 Task: Invite Team Member Softage.1@softage.net to Workspace Content Delivery Networks. Invite Team Member Softage.2@softage.net to Workspace Content Delivery Networks. Invite Team Member Softage.3@softage.net to Workspace Content Delivery Networks. Invite Team Member Softage.4@softage.net to Workspace Content Delivery Networks
Action: Mouse moved to (814, 106)
Screenshot: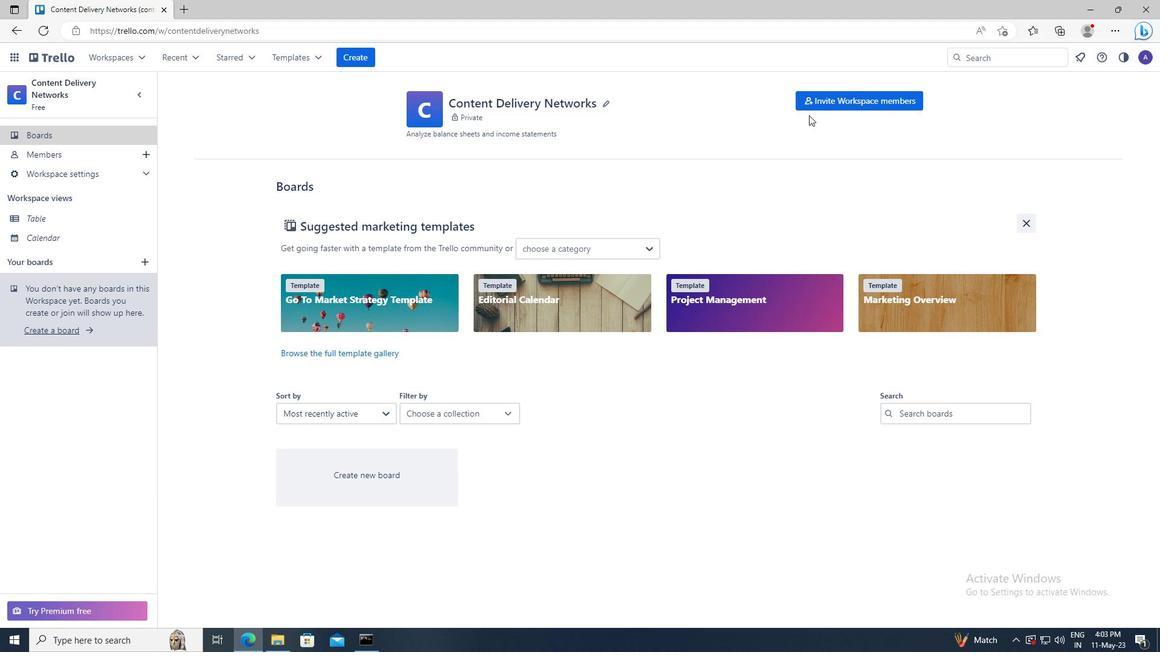 
Action: Mouse pressed left at (814, 106)
Screenshot: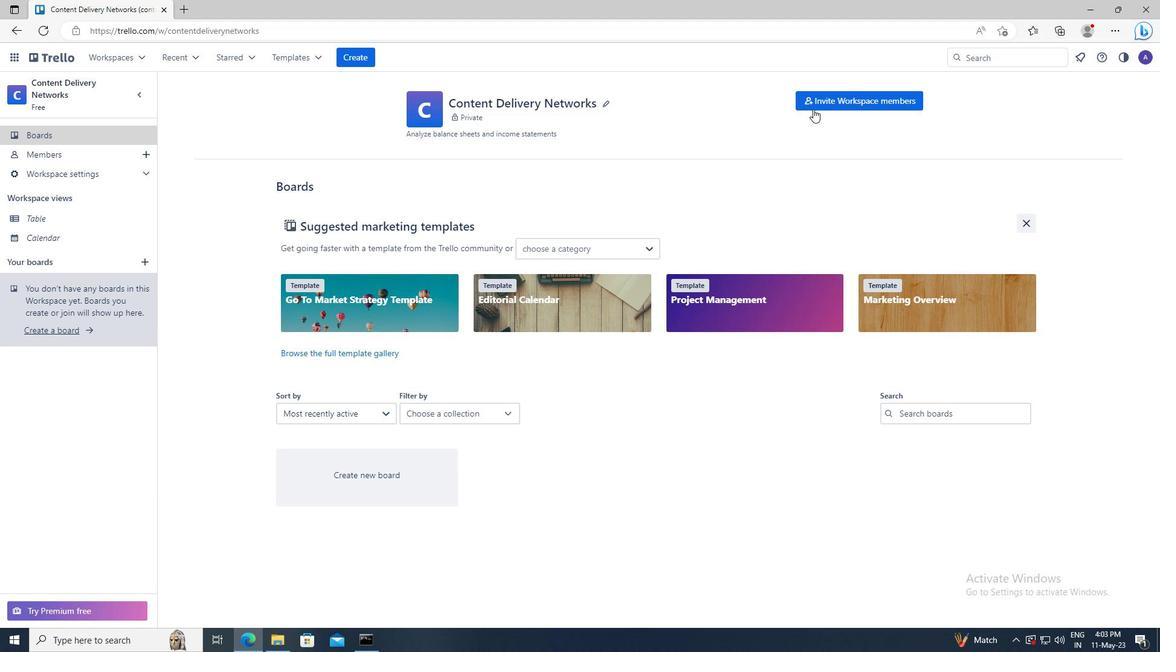 
Action: Mouse moved to (479, 330)
Screenshot: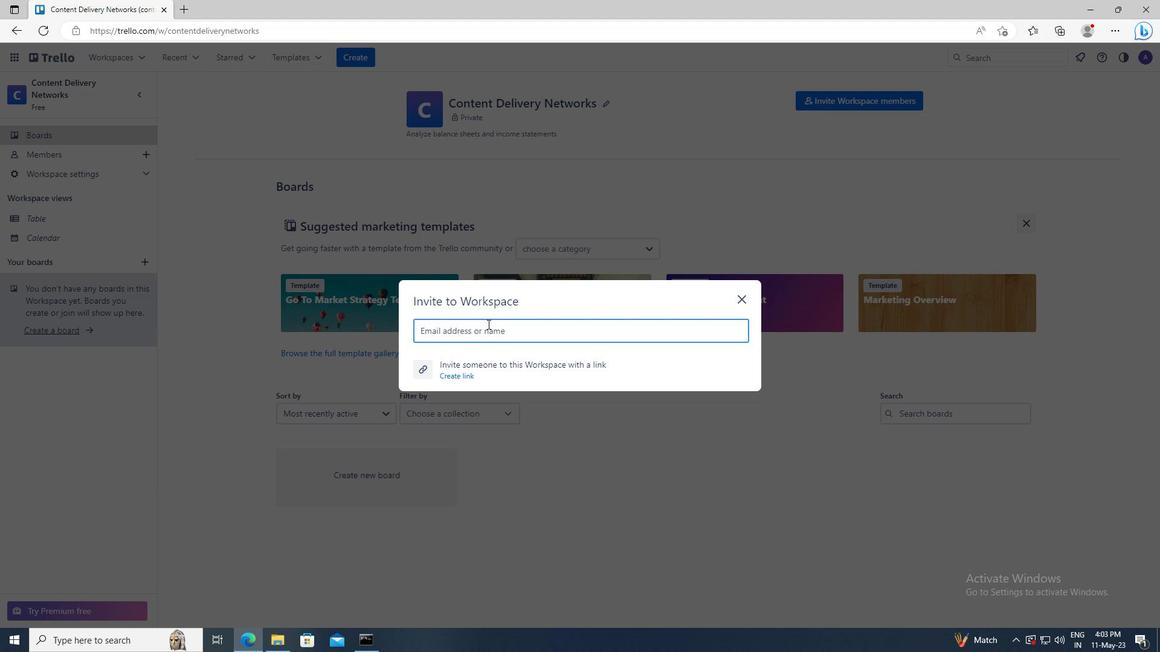 
Action: Mouse pressed left at (479, 330)
Screenshot: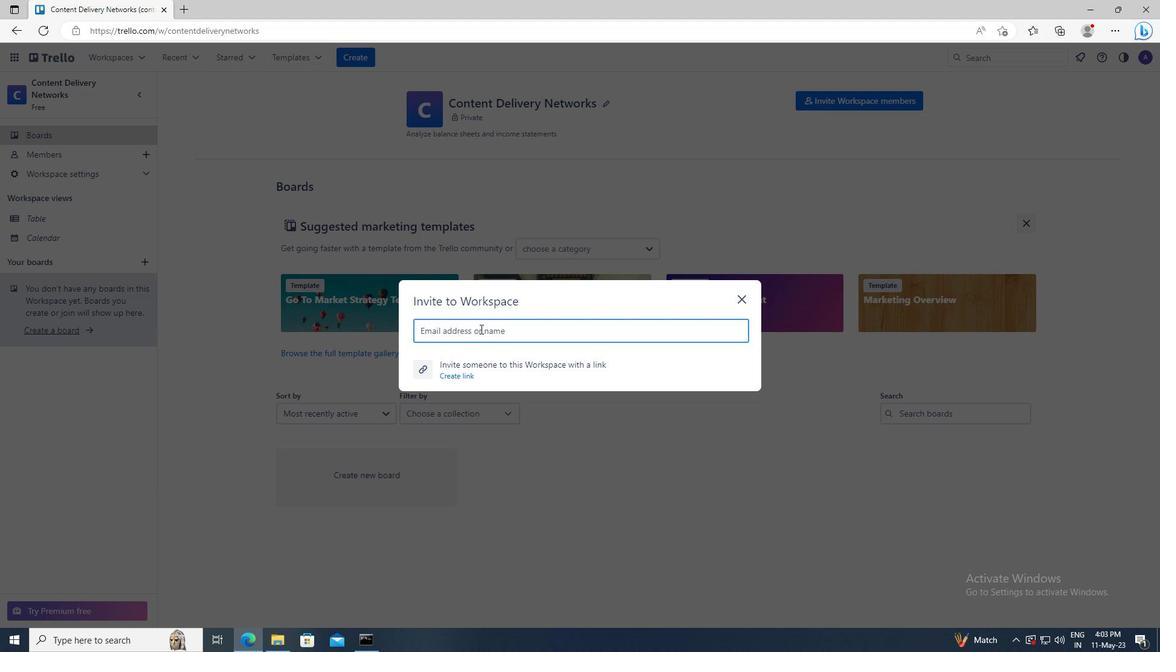 
Action: Key pressed <Key.shift>SOFTAGE.1<Key.shift>@SOFTAGE.NET
Screenshot: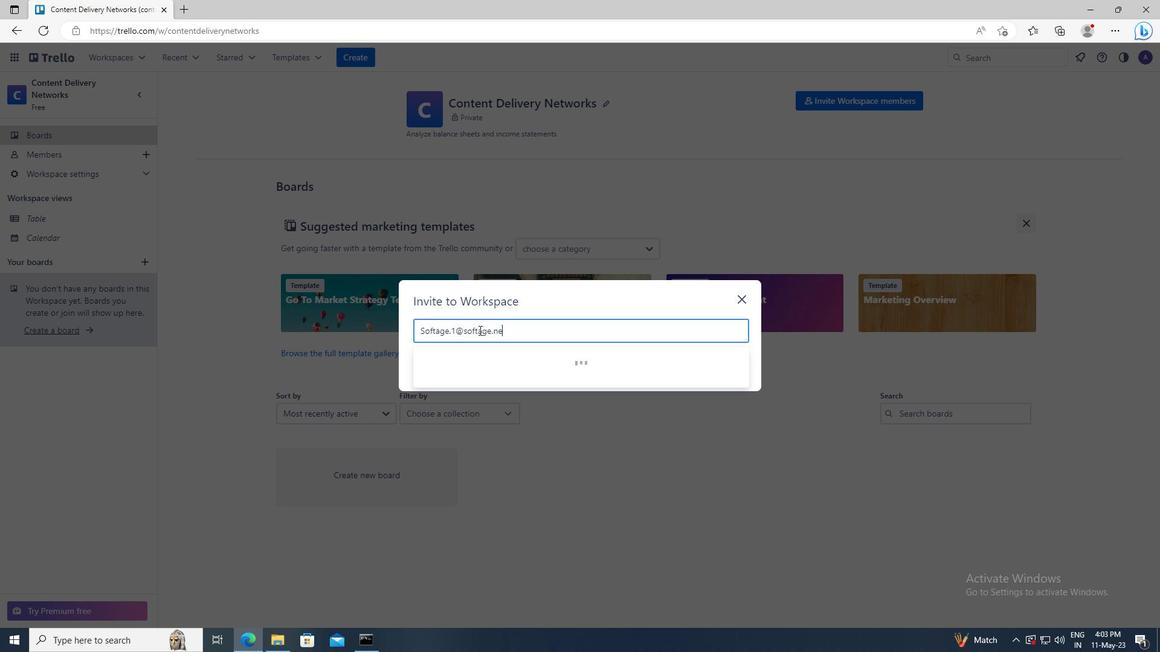 
Action: Mouse moved to (479, 357)
Screenshot: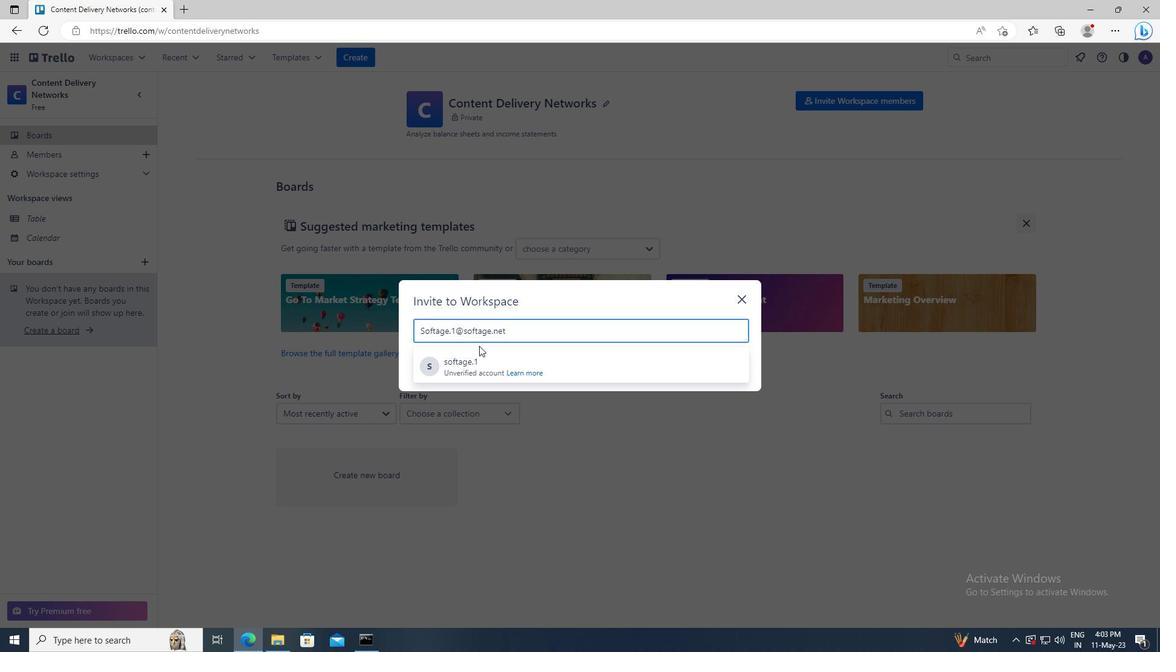 
Action: Mouse pressed left at (479, 357)
Screenshot: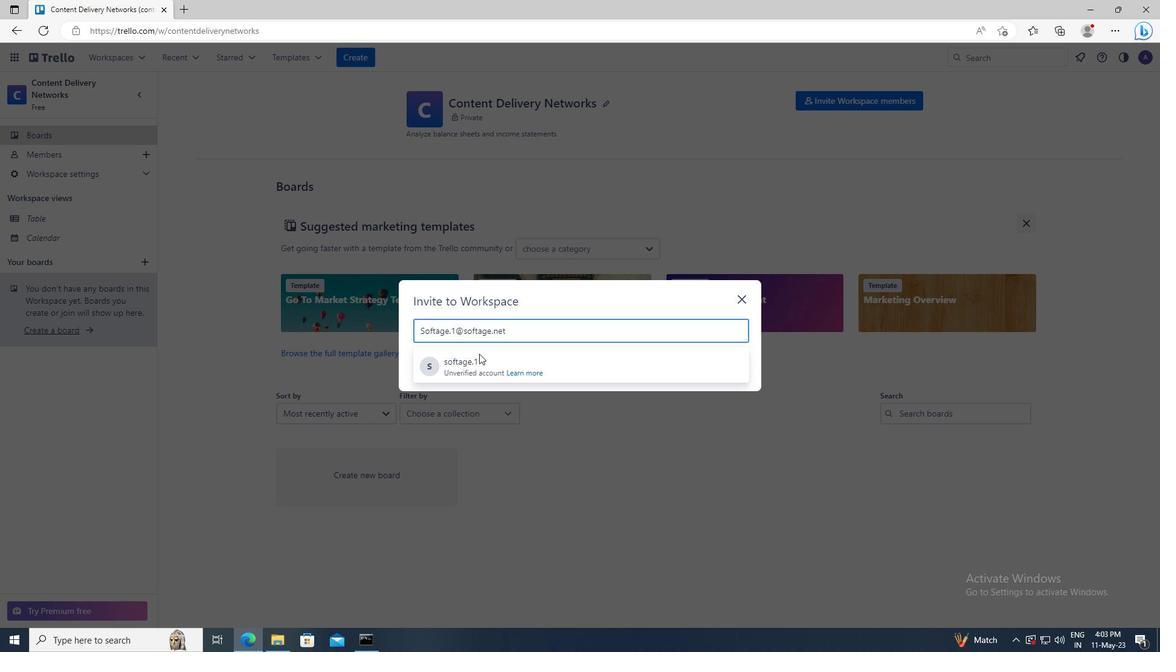 
Action: Mouse moved to (701, 305)
Screenshot: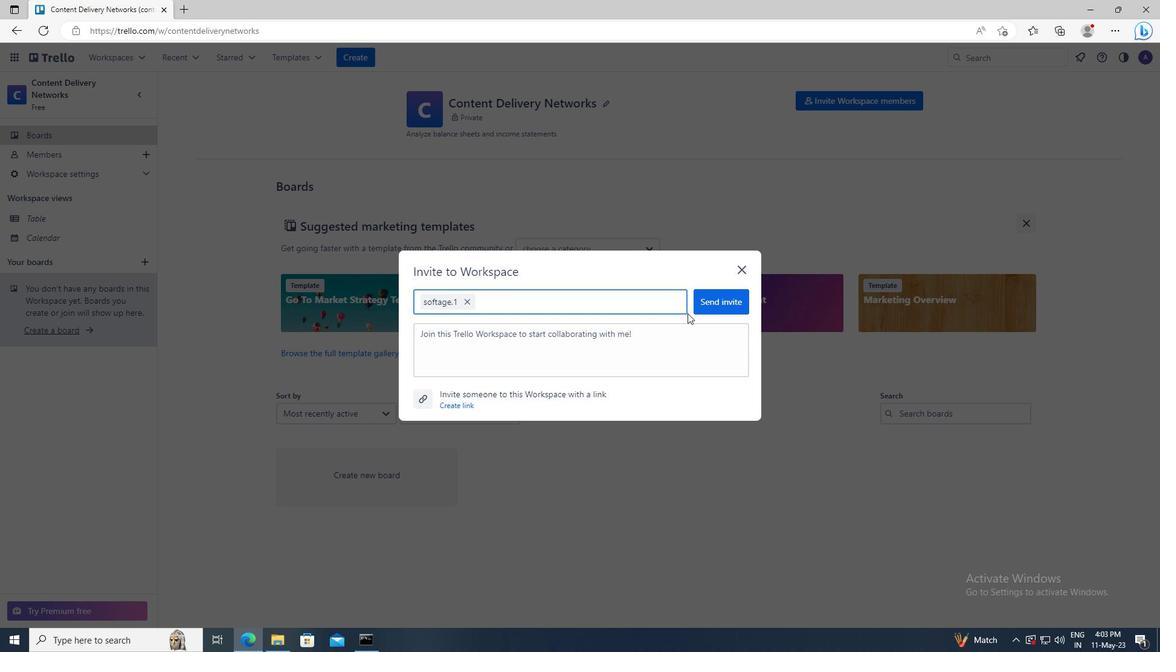 
Action: Mouse pressed left at (701, 305)
Screenshot: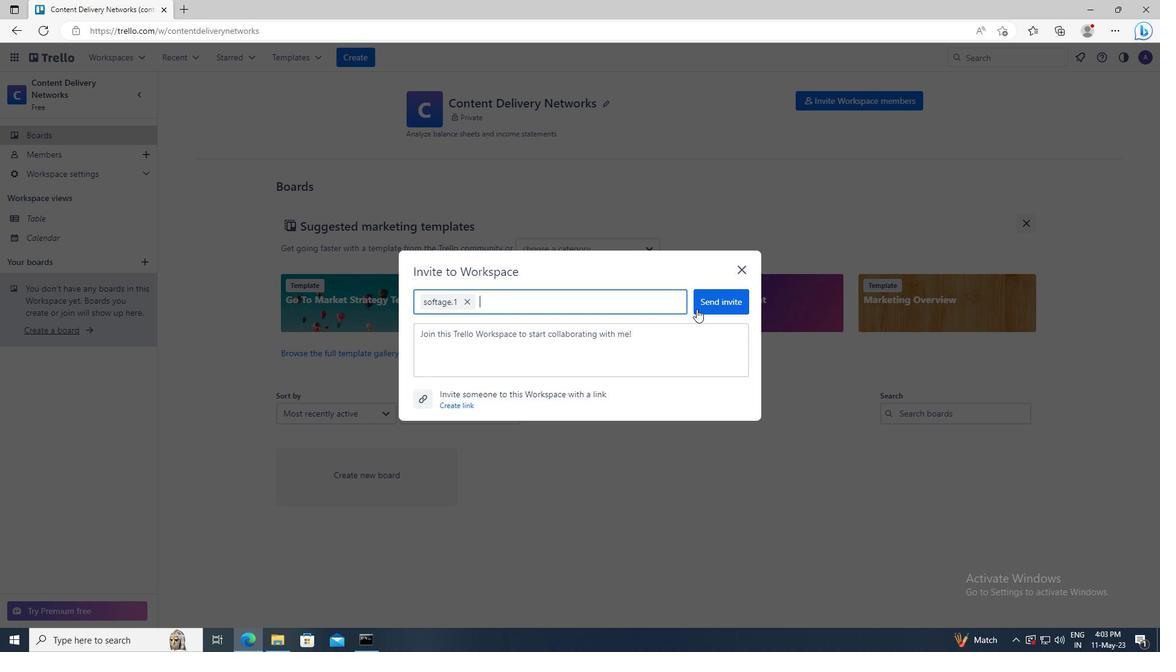 
Action: Mouse moved to (850, 103)
Screenshot: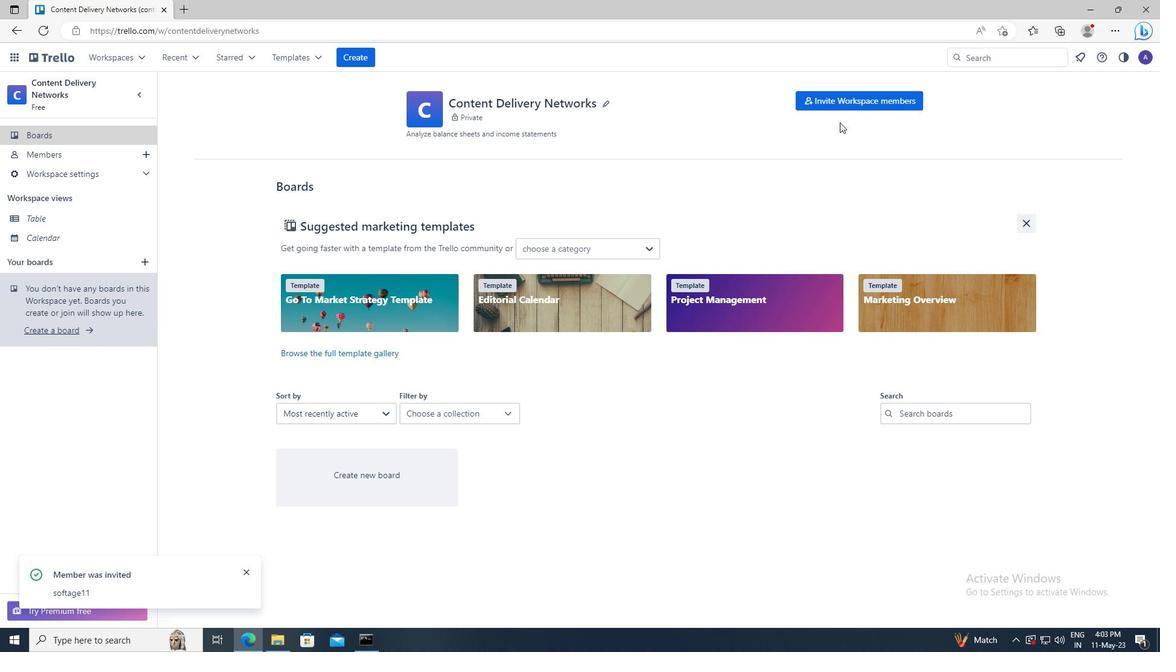 
Action: Mouse pressed left at (850, 103)
Screenshot: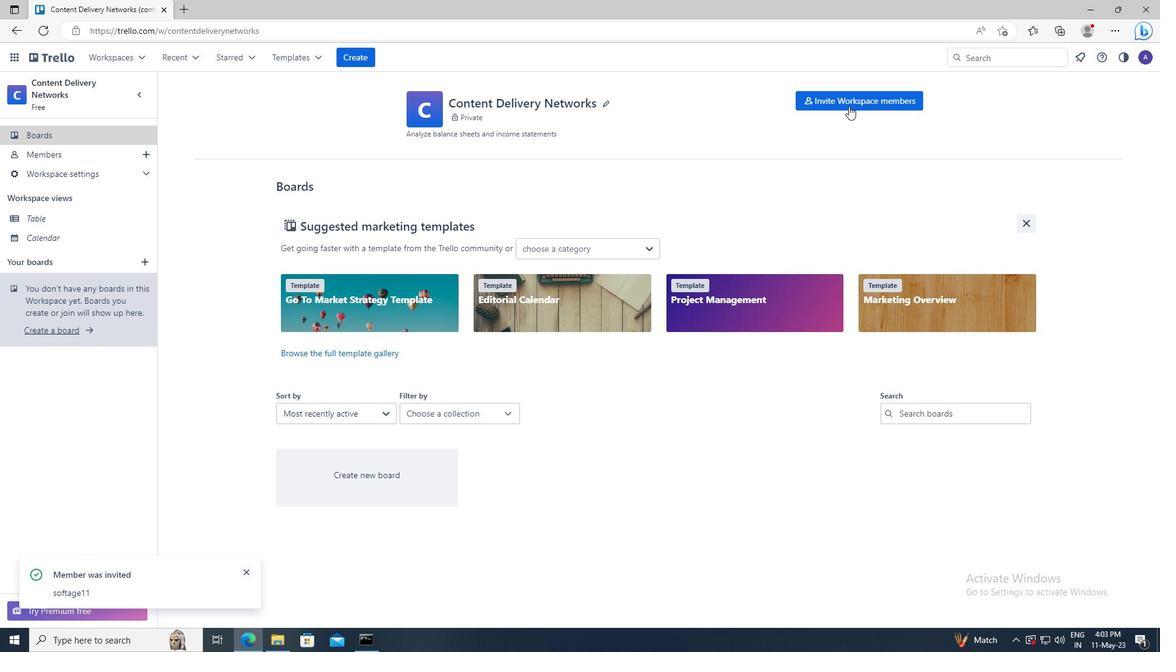 
Action: Mouse moved to (454, 329)
Screenshot: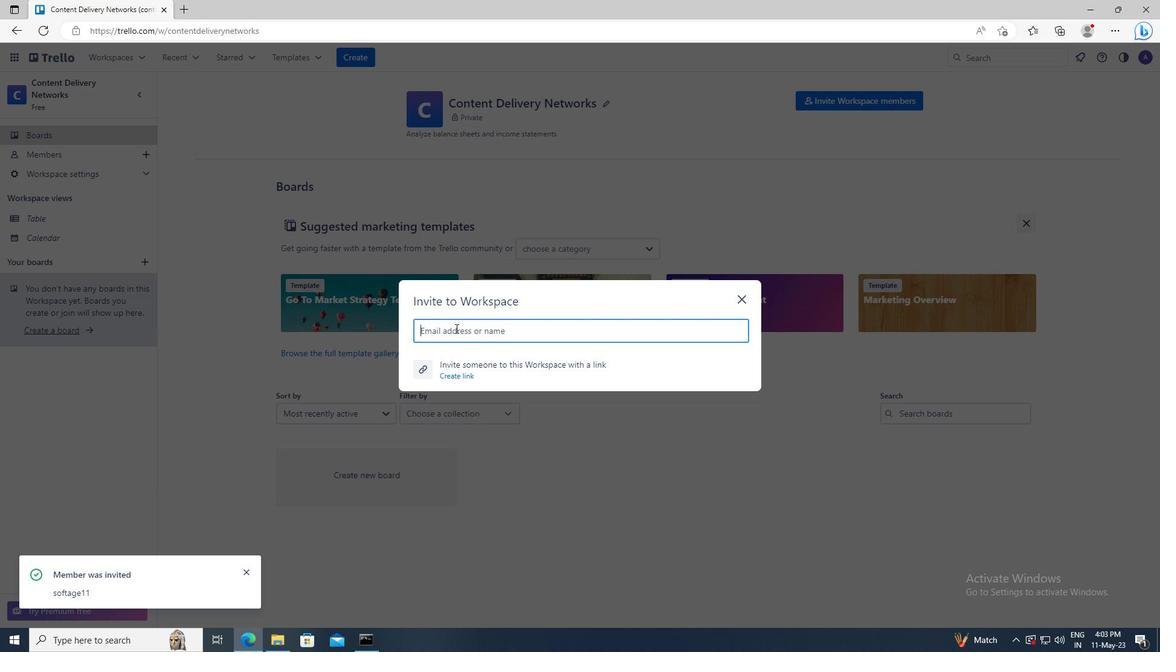 
Action: Mouse pressed left at (454, 329)
Screenshot: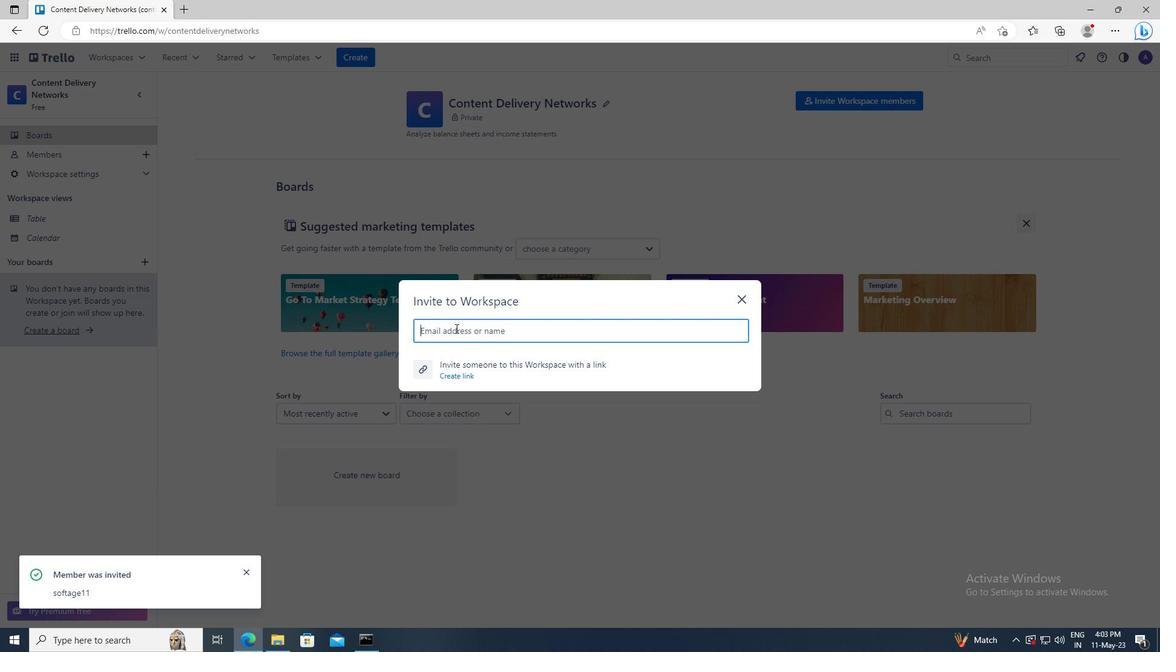 
Action: Key pressed <Key.shift>SOFTAGE.2<Key.shift>@SOFTAGE.NET
Screenshot: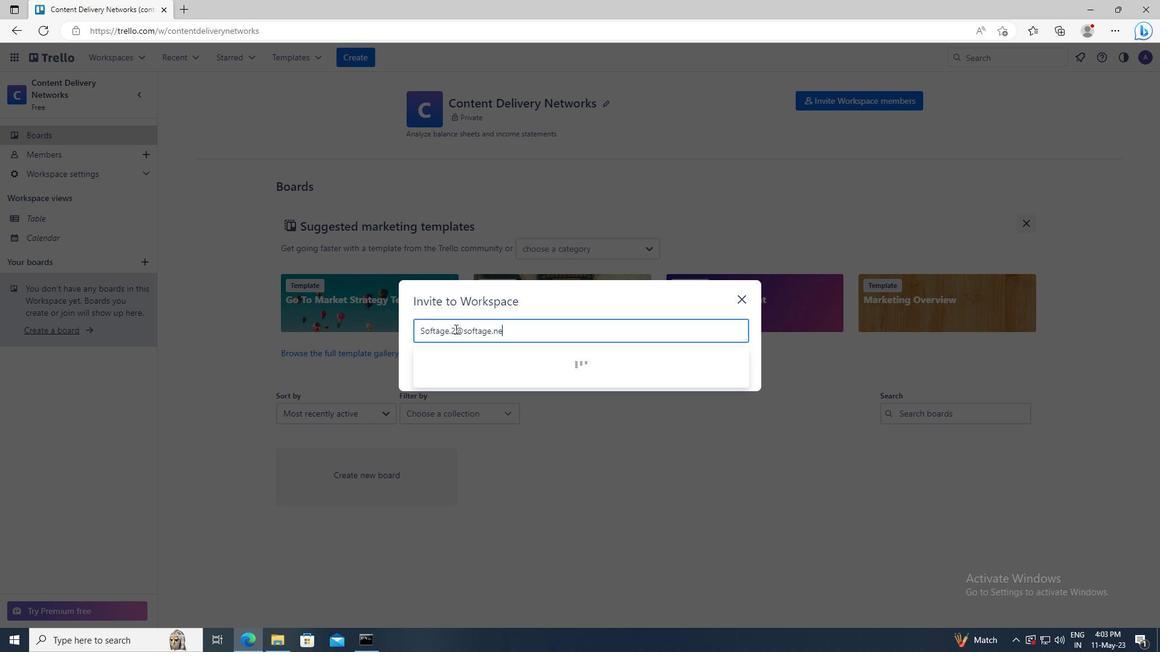 
Action: Mouse moved to (454, 363)
Screenshot: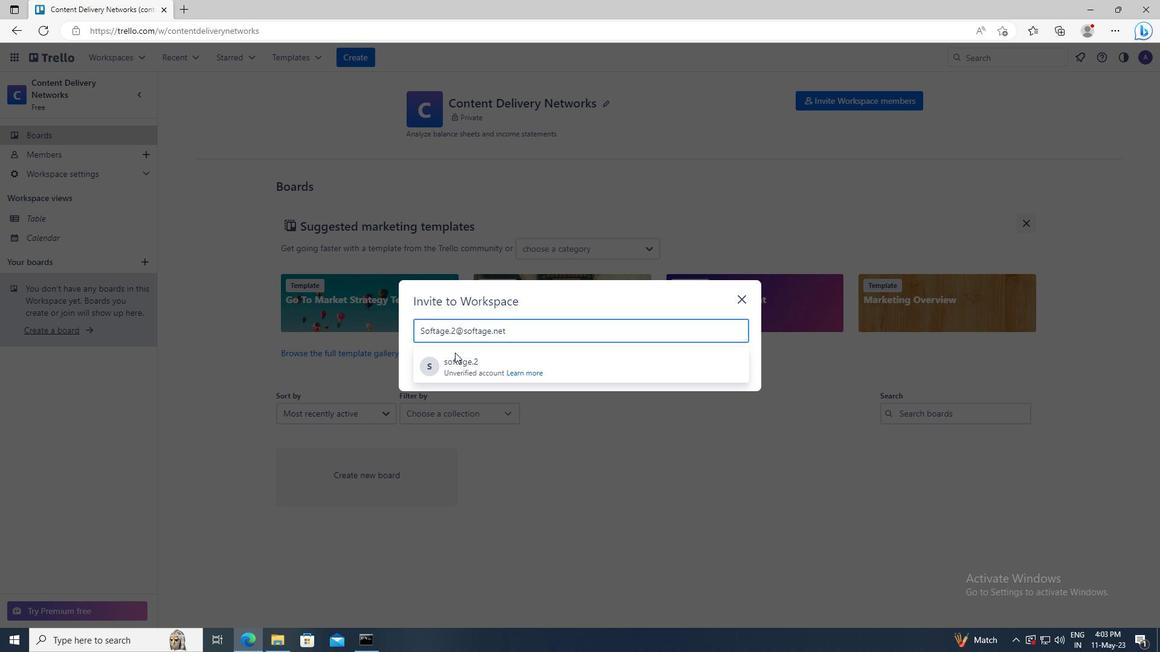 
Action: Mouse pressed left at (454, 363)
Screenshot: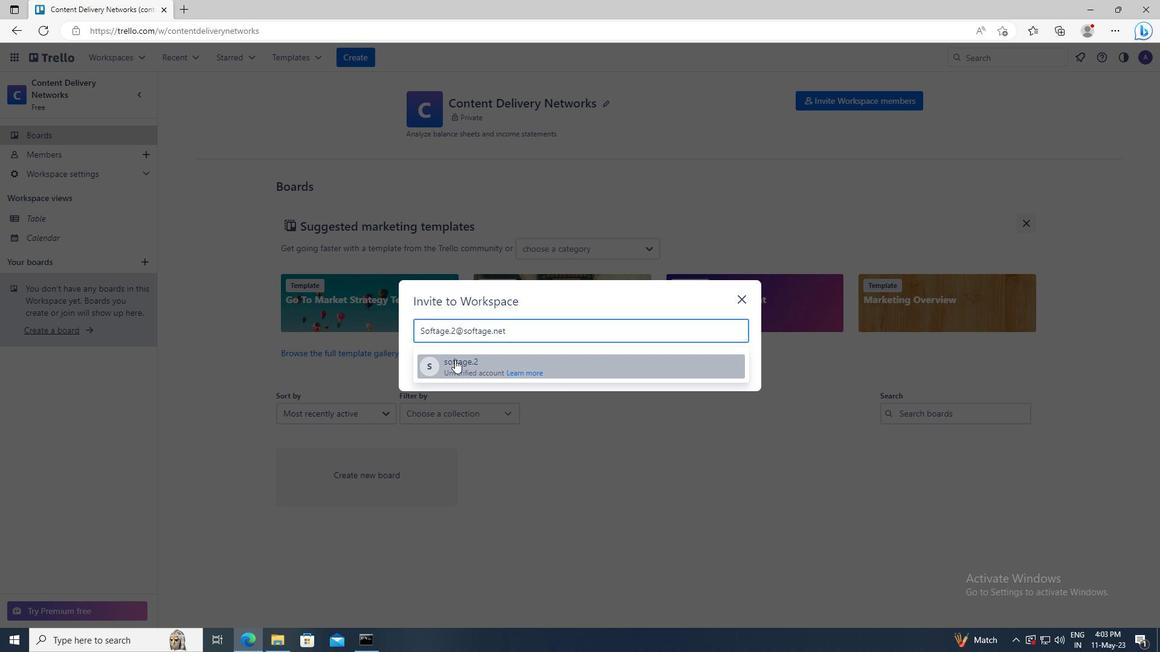 
Action: Mouse moved to (702, 314)
Screenshot: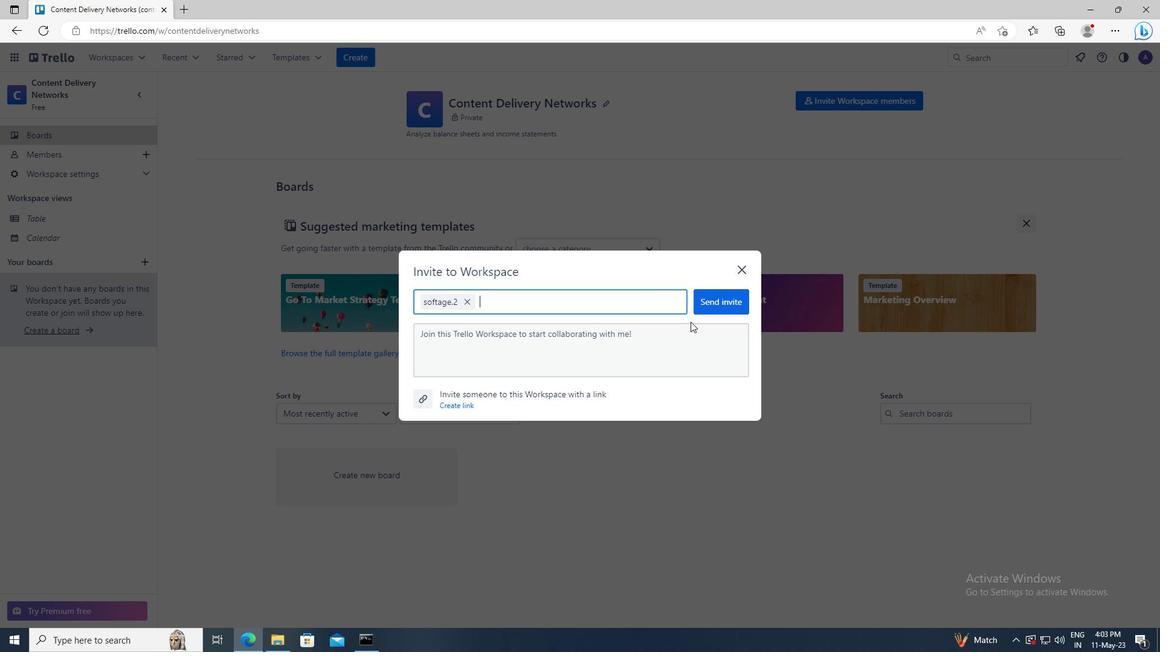 
Action: Mouse pressed left at (702, 314)
Screenshot: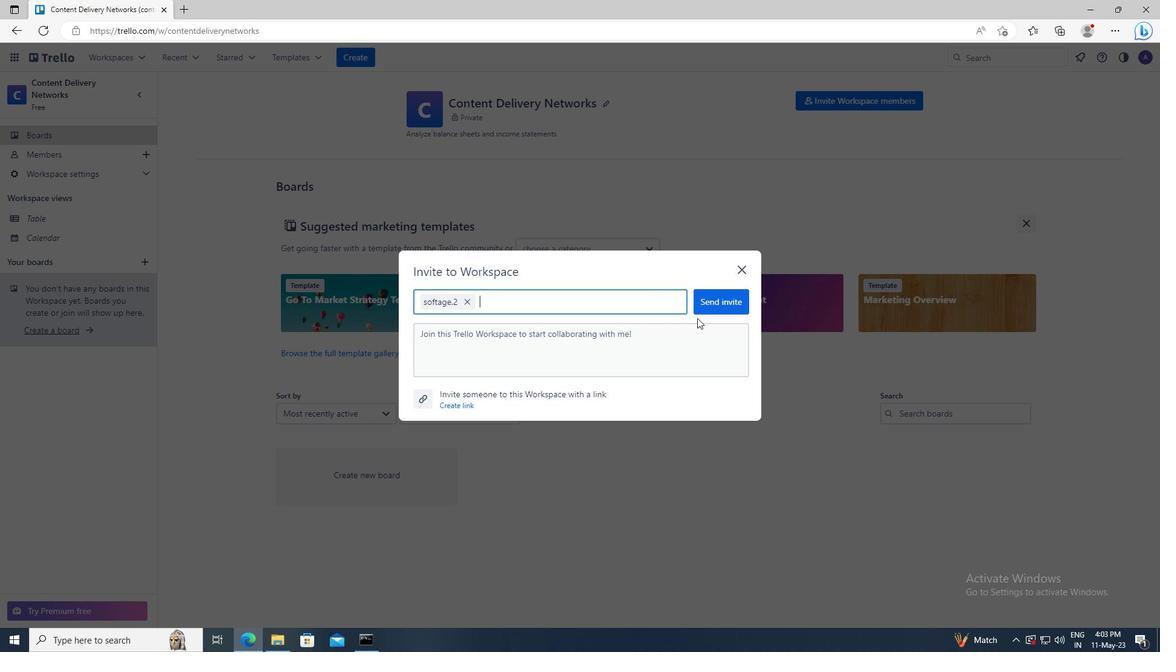 
Action: Mouse moved to (708, 306)
Screenshot: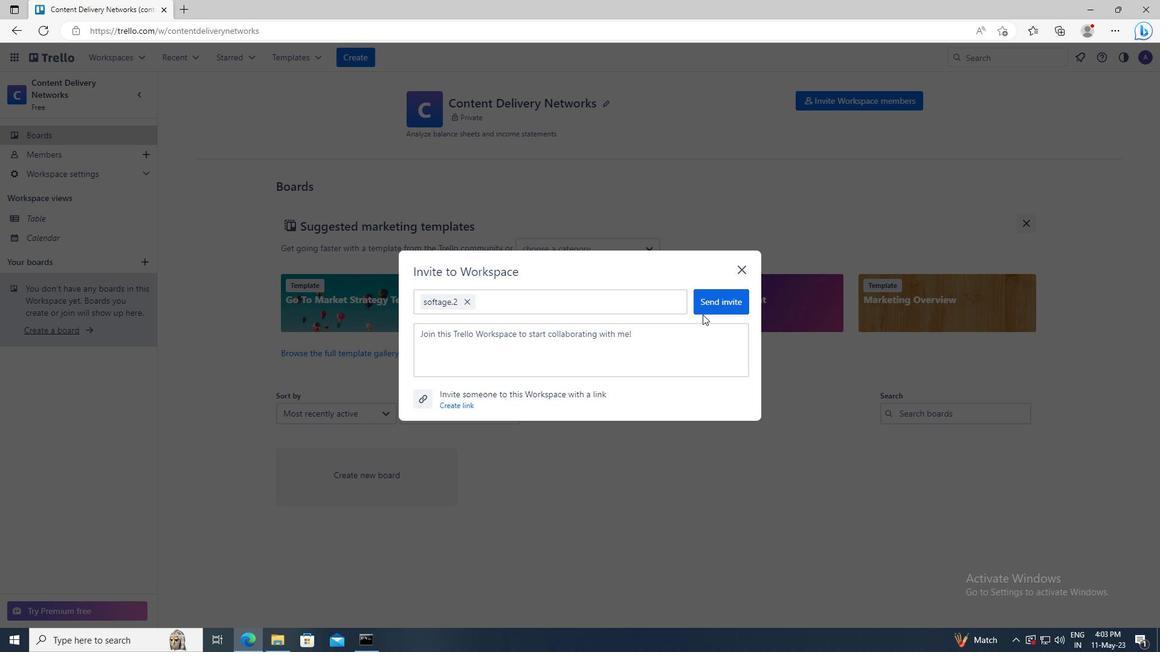 
Action: Mouse pressed left at (708, 306)
Screenshot: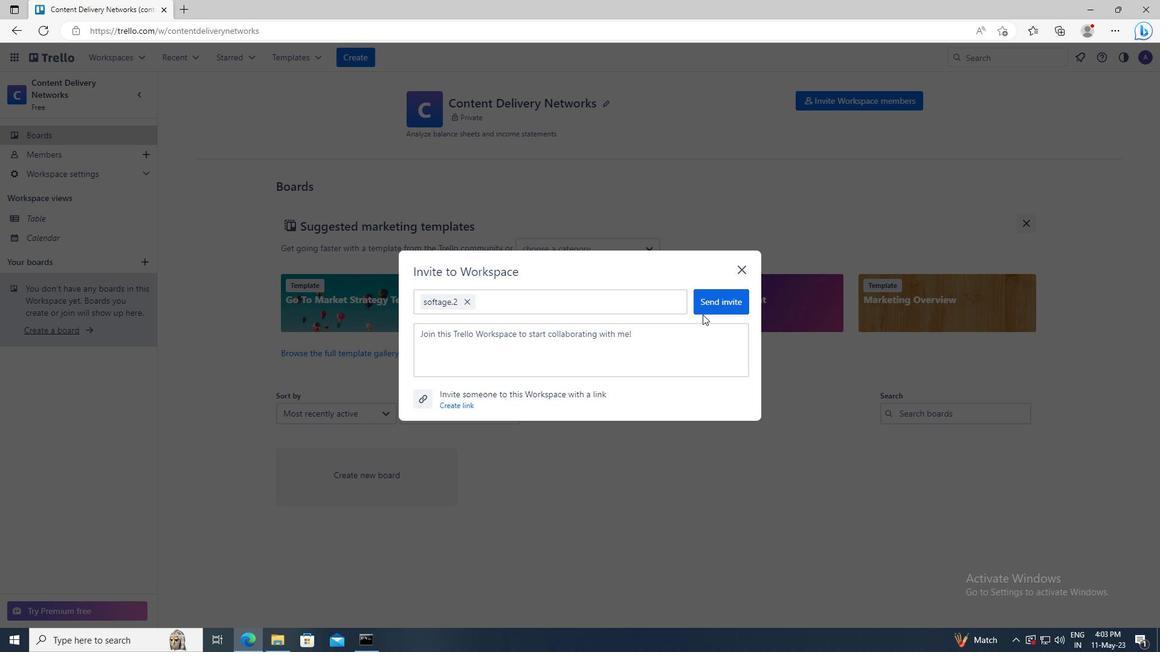 
Action: Mouse moved to (852, 99)
Screenshot: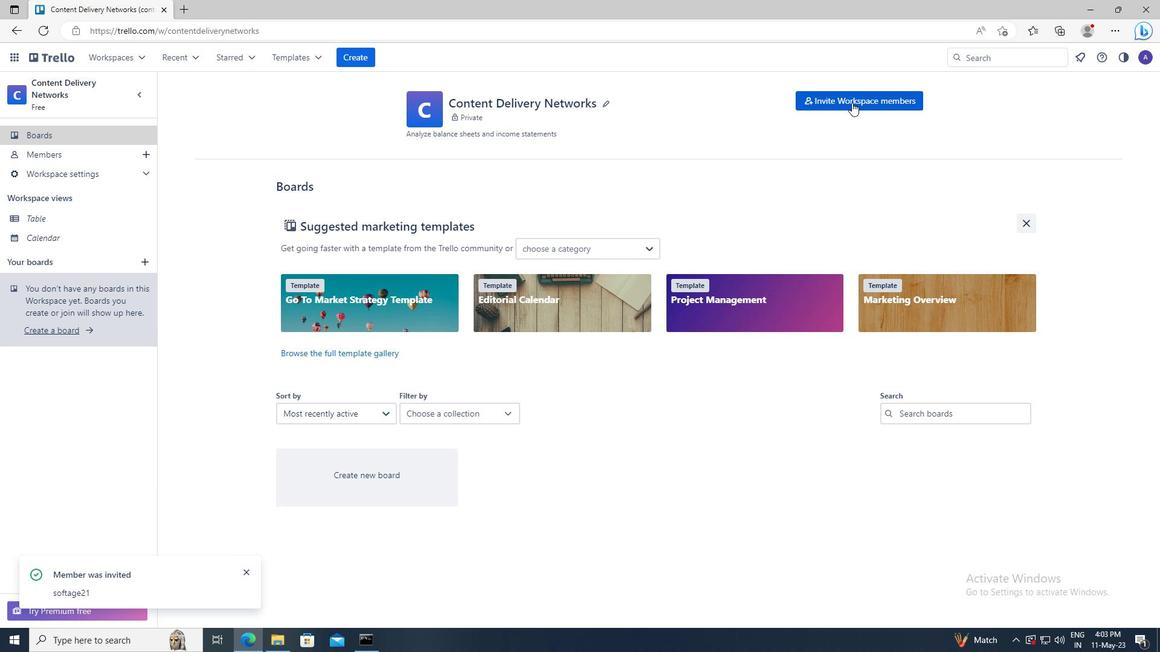 
Action: Mouse pressed left at (852, 99)
Screenshot: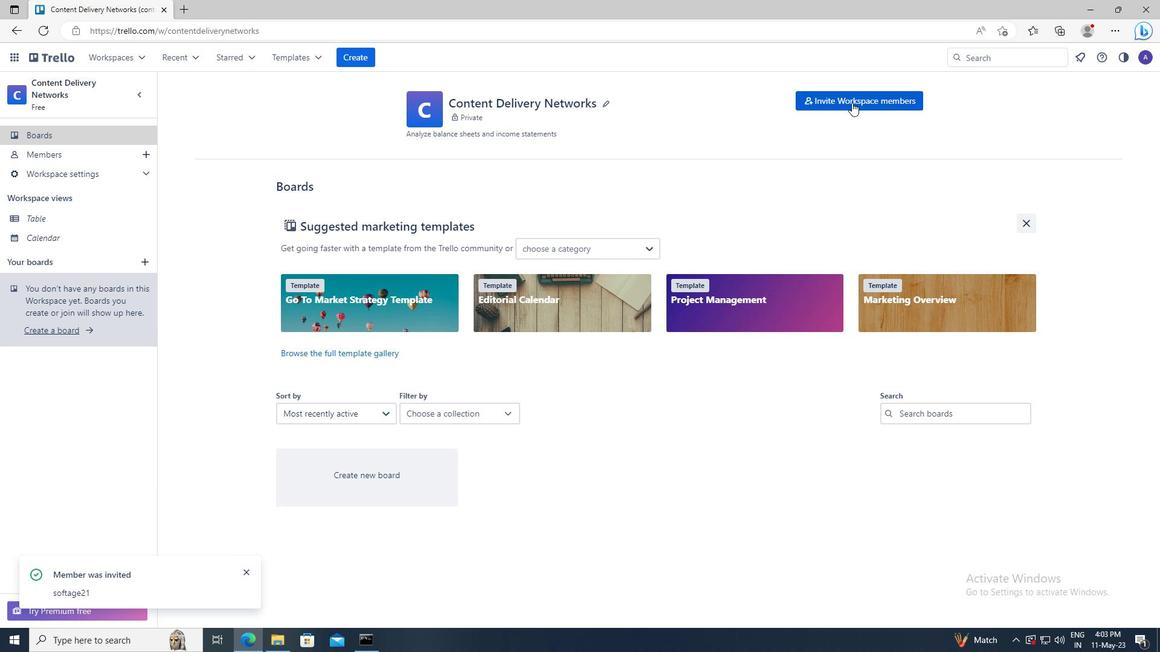 
Action: Mouse moved to (488, 329)
Screenshot: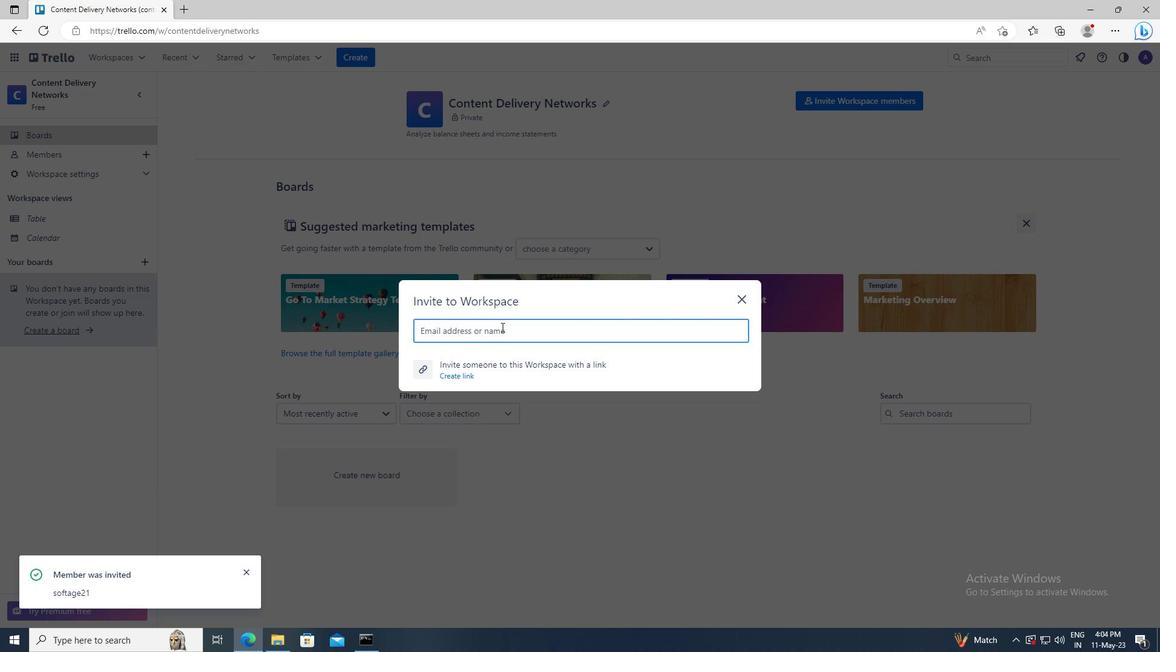
Action: Mouse pressed left at (488, 329)
Screenshot: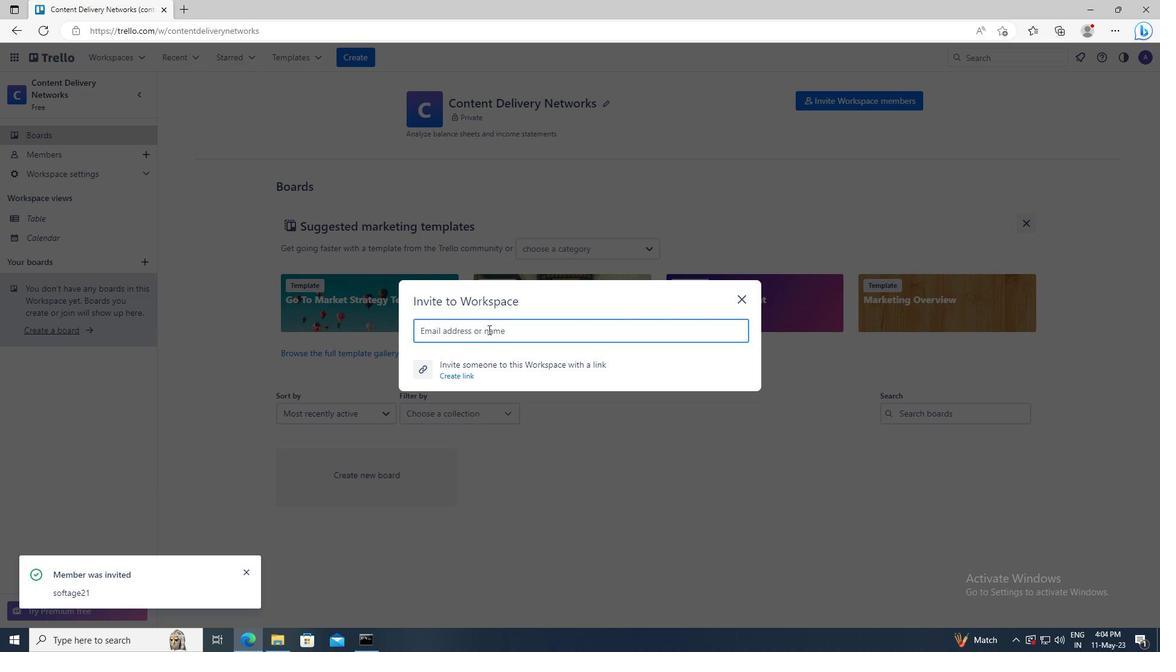 
Action: Key pressed <Key.shift>SOFTAGE.3<Key.shift>@SOFTAGE.NET
Screenshot: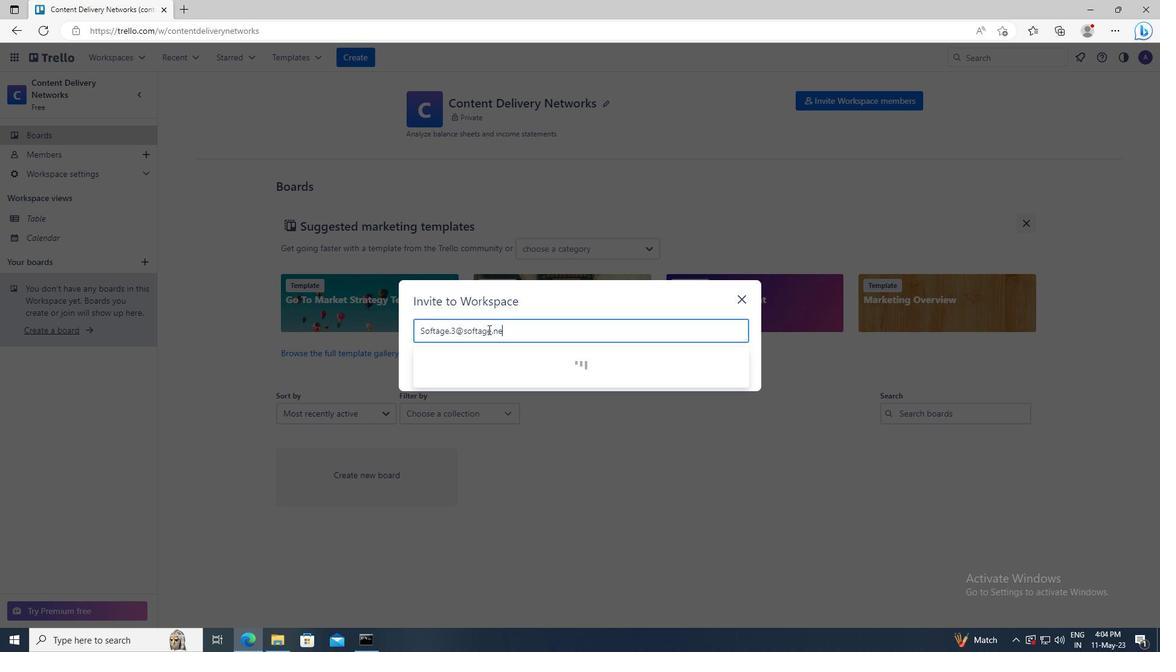 
Action: Mouse moved to (483, 361)
Screenshot: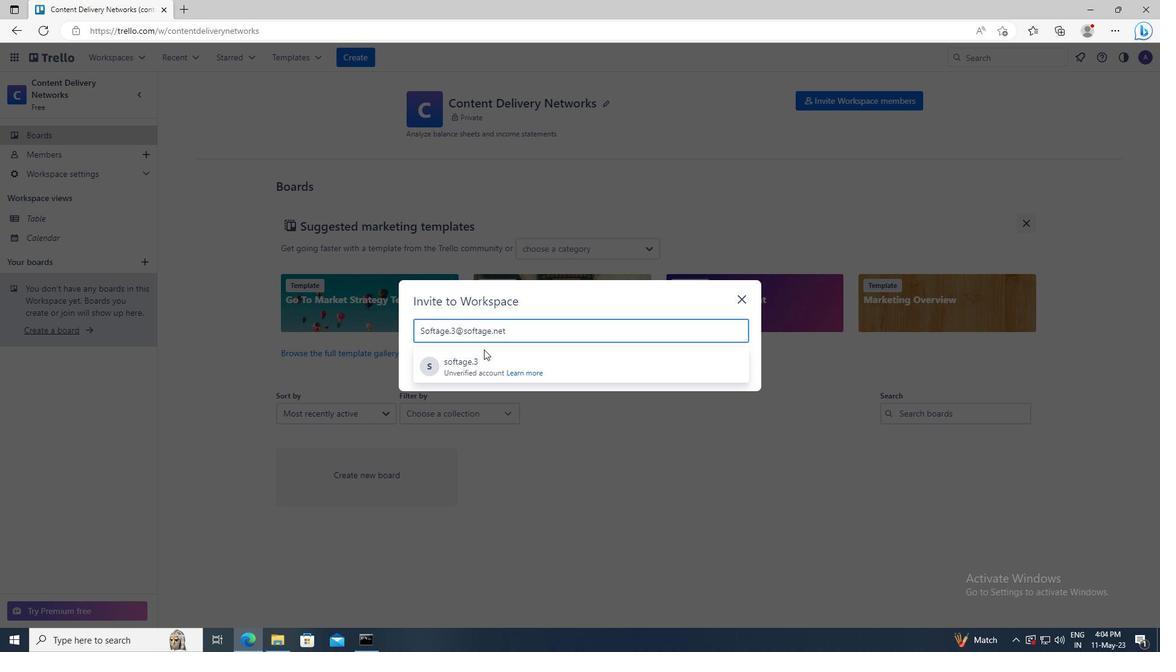
Action: Mouse pressed left at (483, 361)
Screenshot: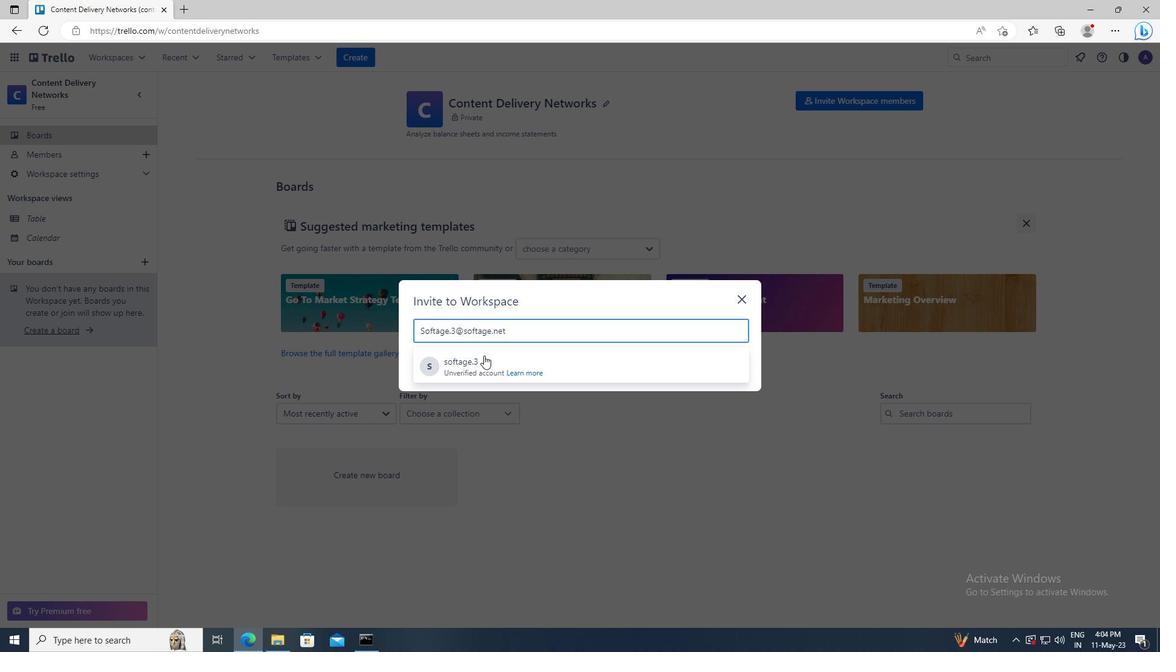 
Action: Mouse moved to (706, 304)
Screenshot: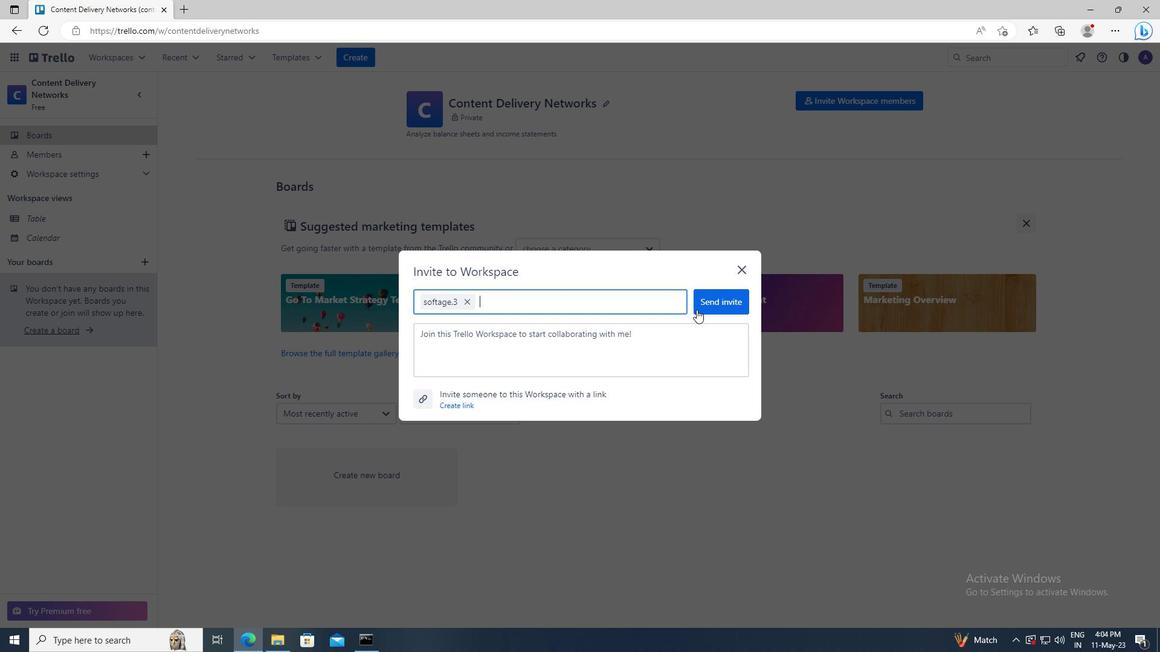 
Action: Mouse pressed left at (706, 304)
Screenshot: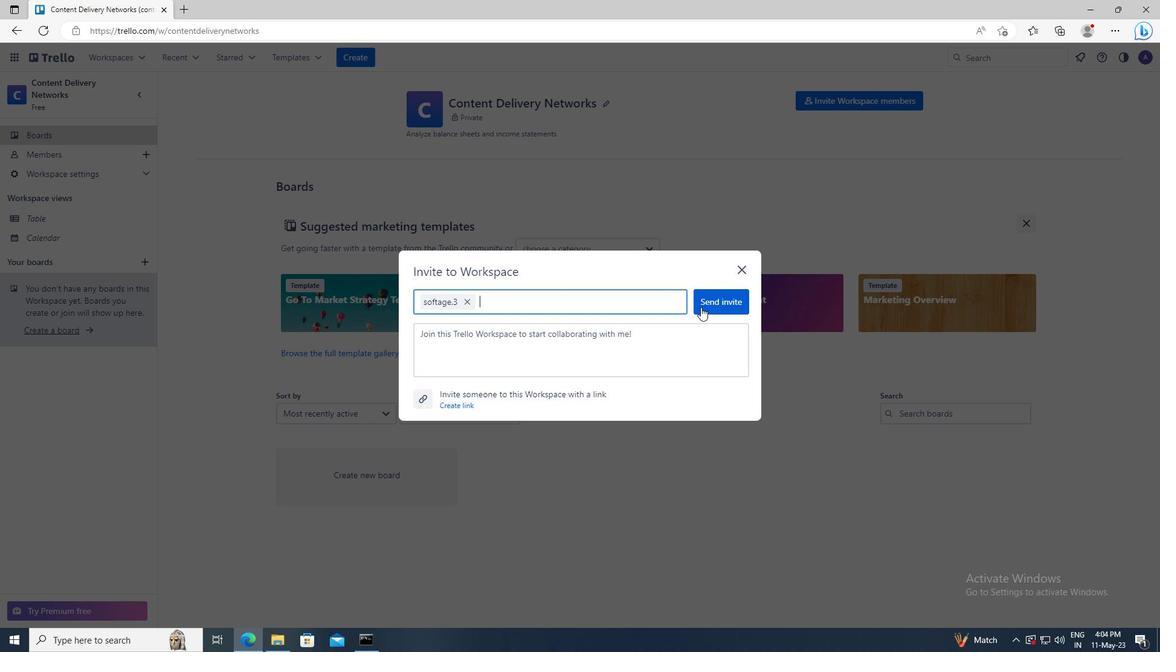
Action: Mouse moved to (859, 102)
Screenshot: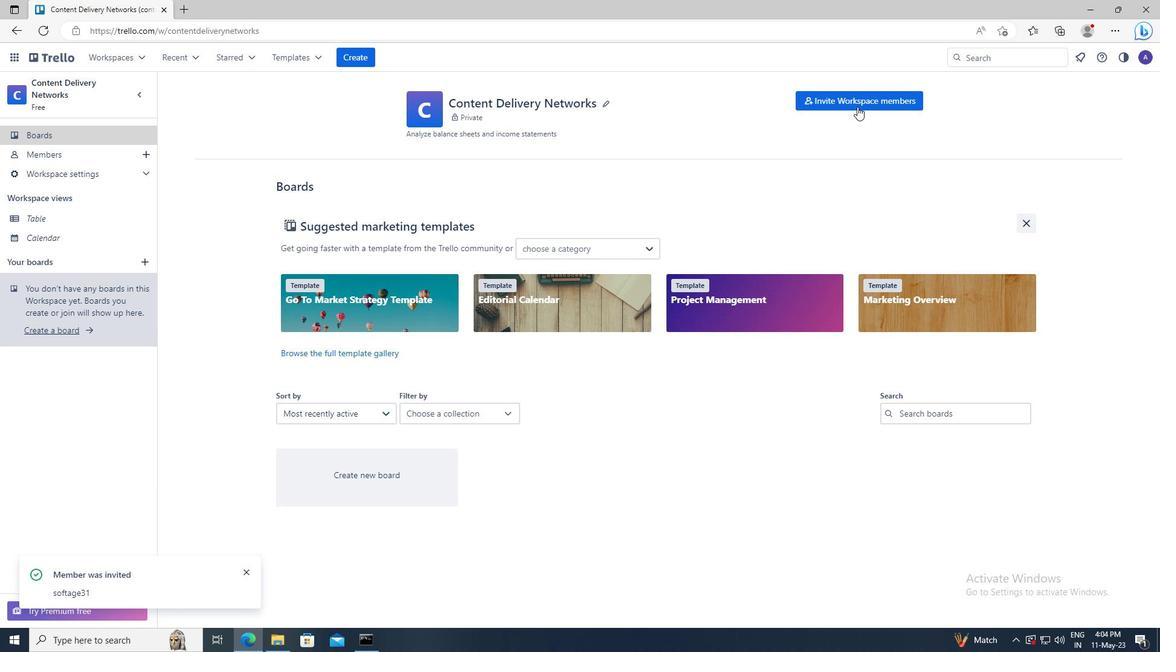 
Action: Mouse pressed left at (859, 102)
Screenshot: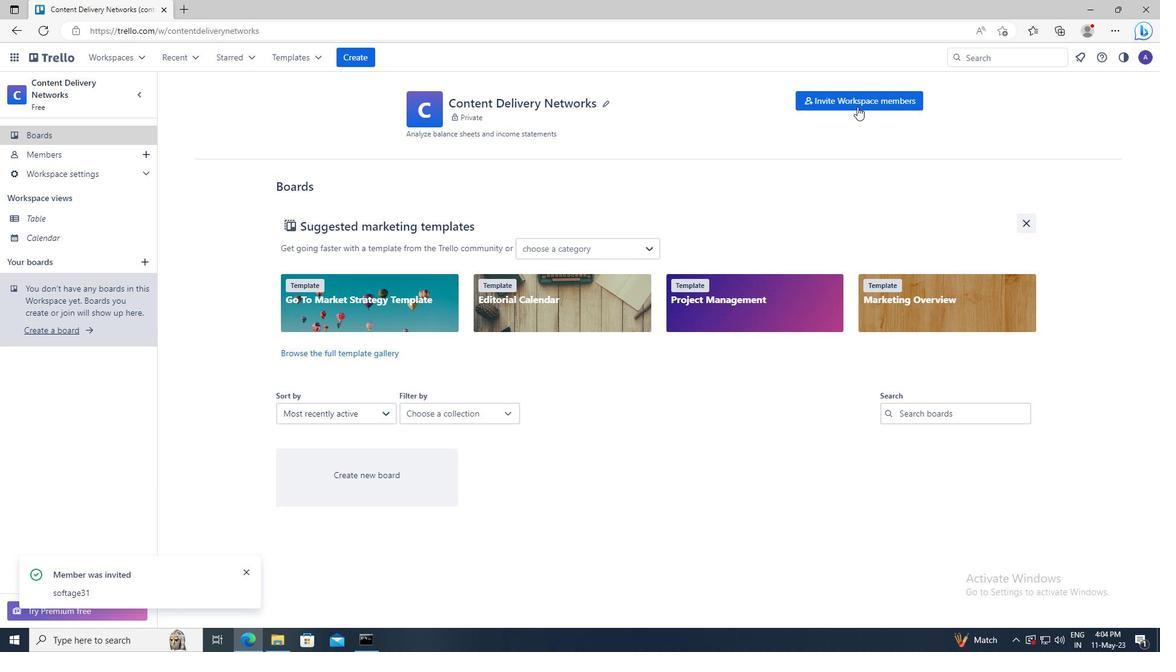 
Action: Mouse moved to (476, 329)
Screenshot: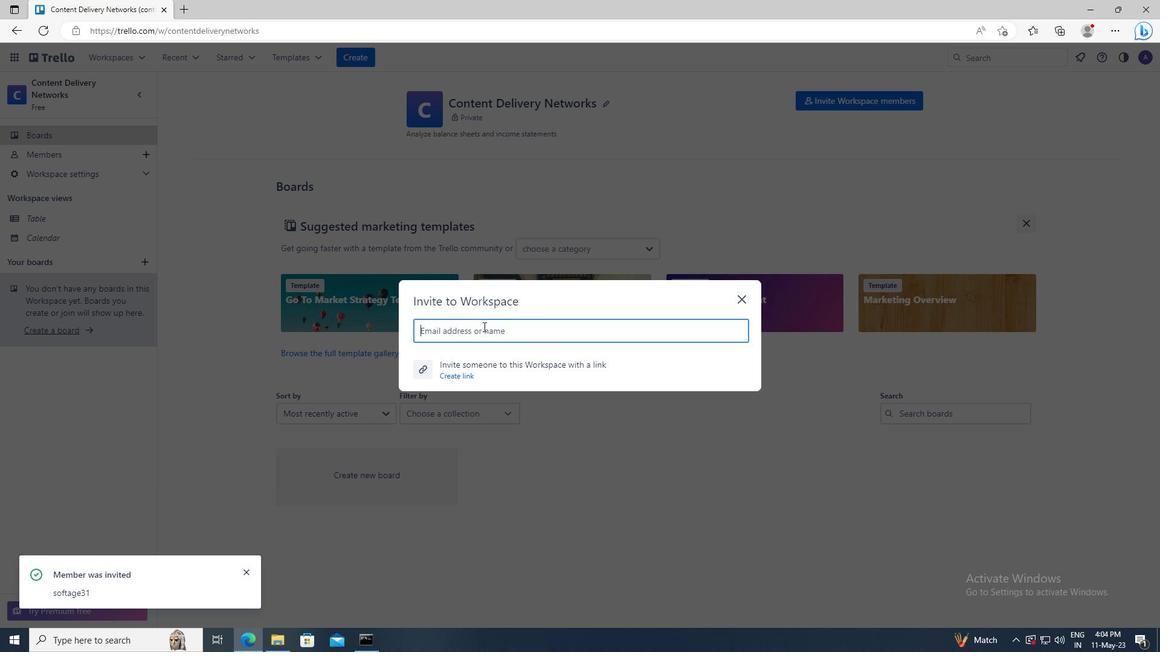 
Action: Mouse pressed left at (476, 329)
Screenshot: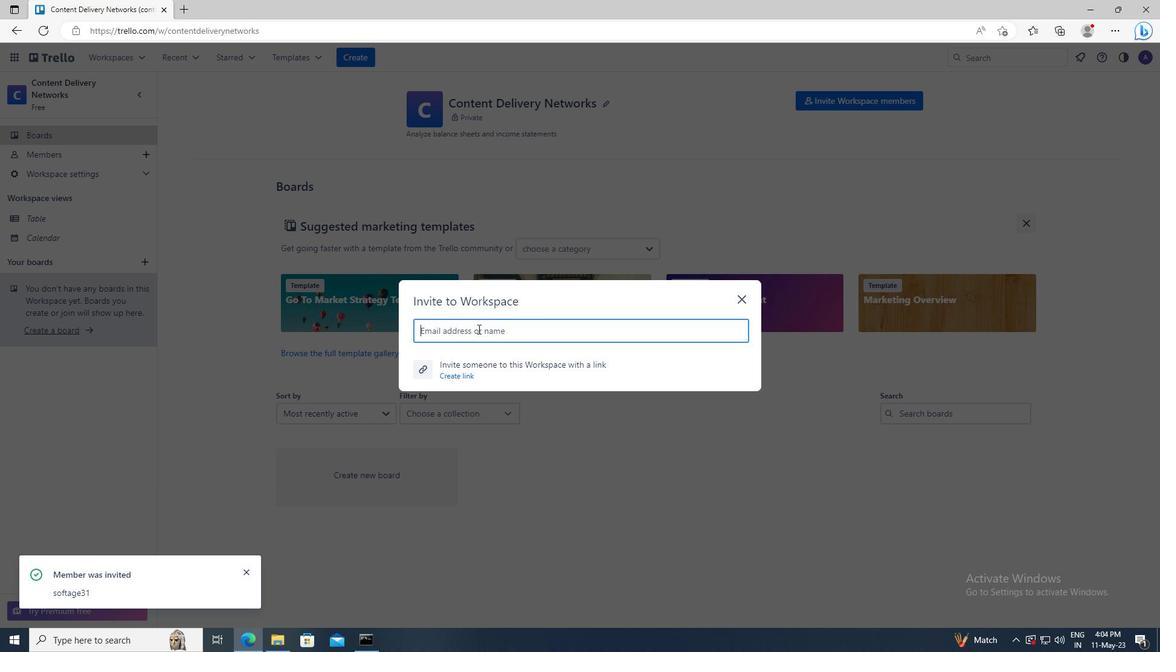 
Action: Key pressed <Key.shift>SOFTAGE.4<Key.shift>@SOFTAGE.NET
Screenshot: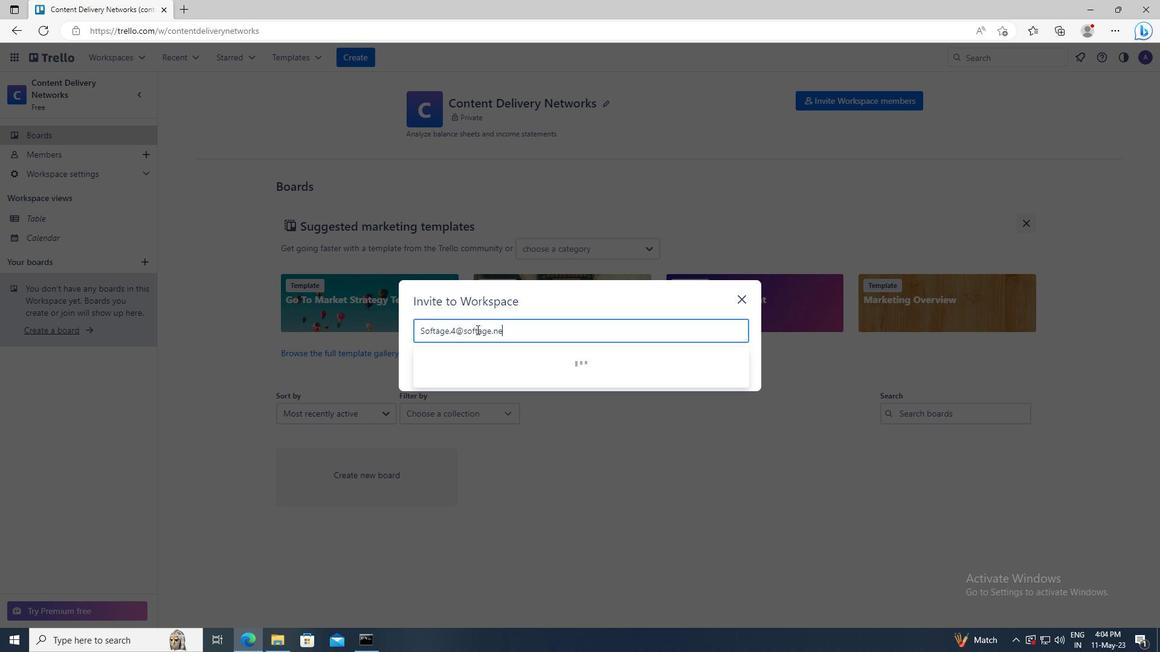 
Action: Mouse moved to (476, 370)
Screenshot: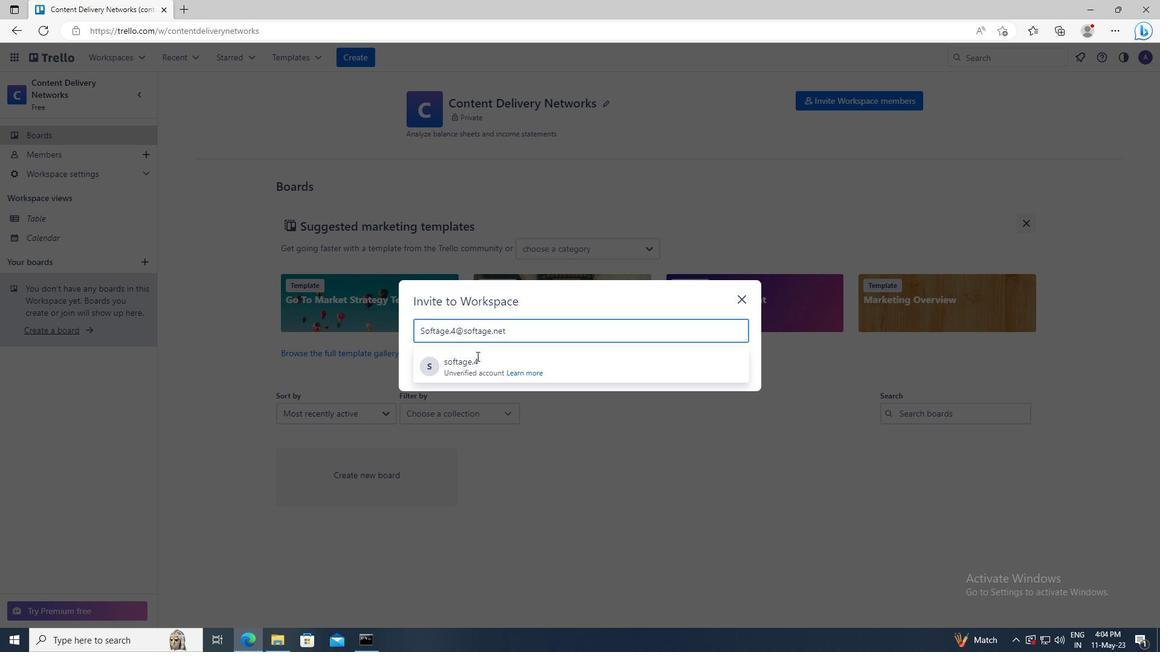 
Action: Mouse pressed left at (476, 370)
Screenshot: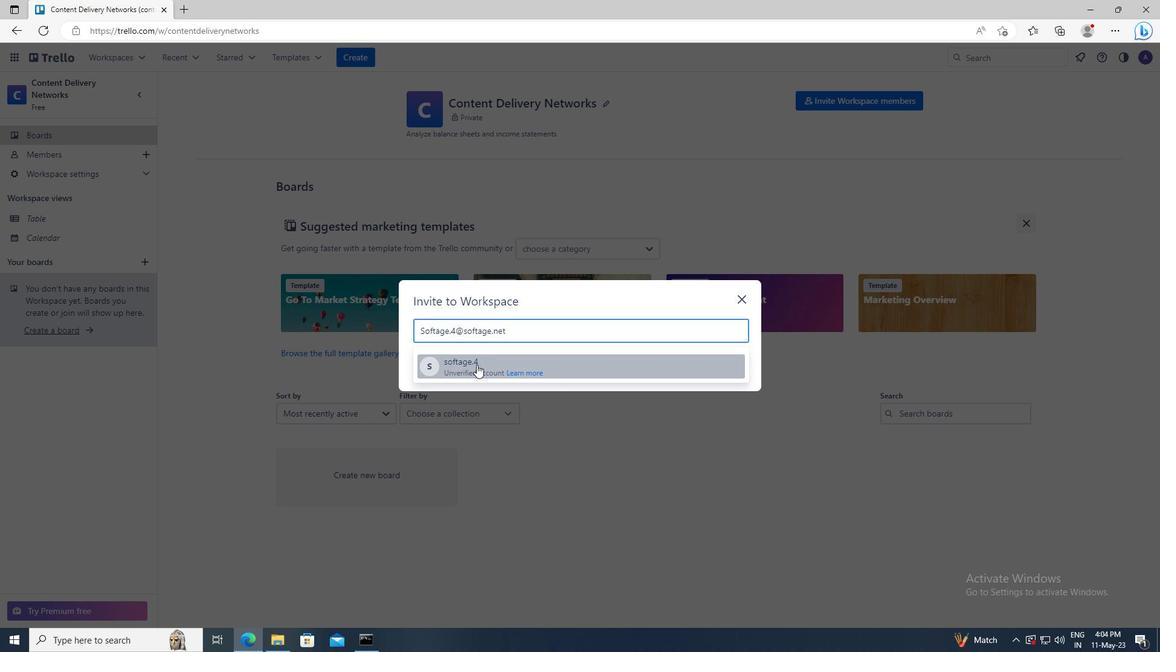 
Action: Mouse moved to (706, 309)
Screenshot: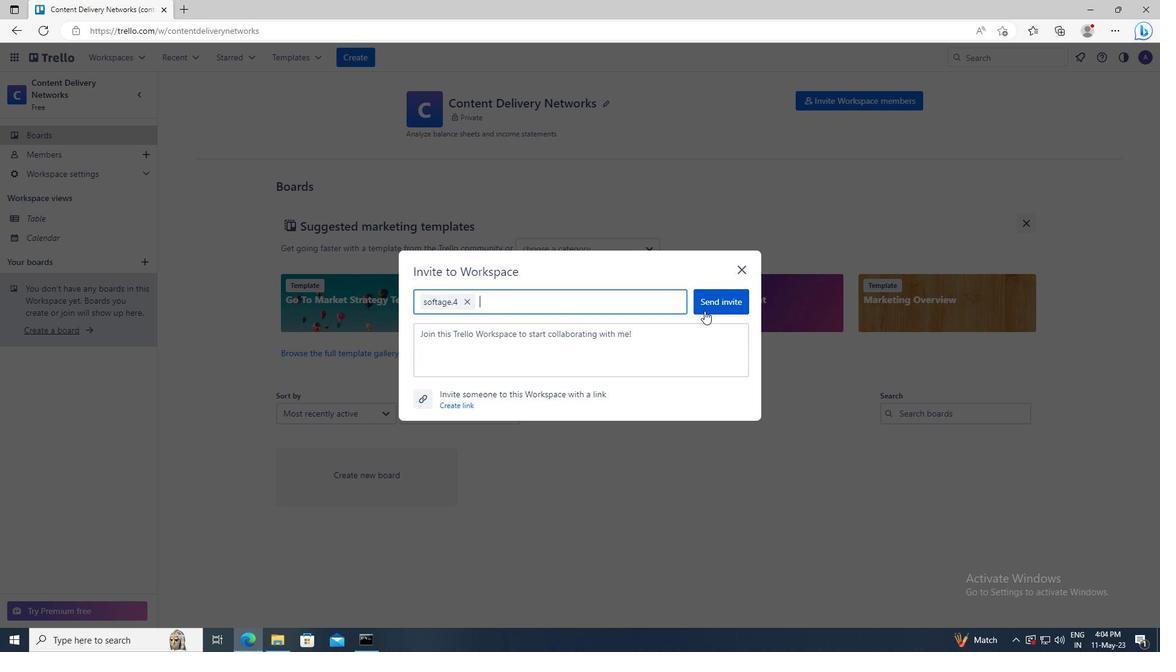 
Action: Mouse pressed left at (706, 309)
Screenshot: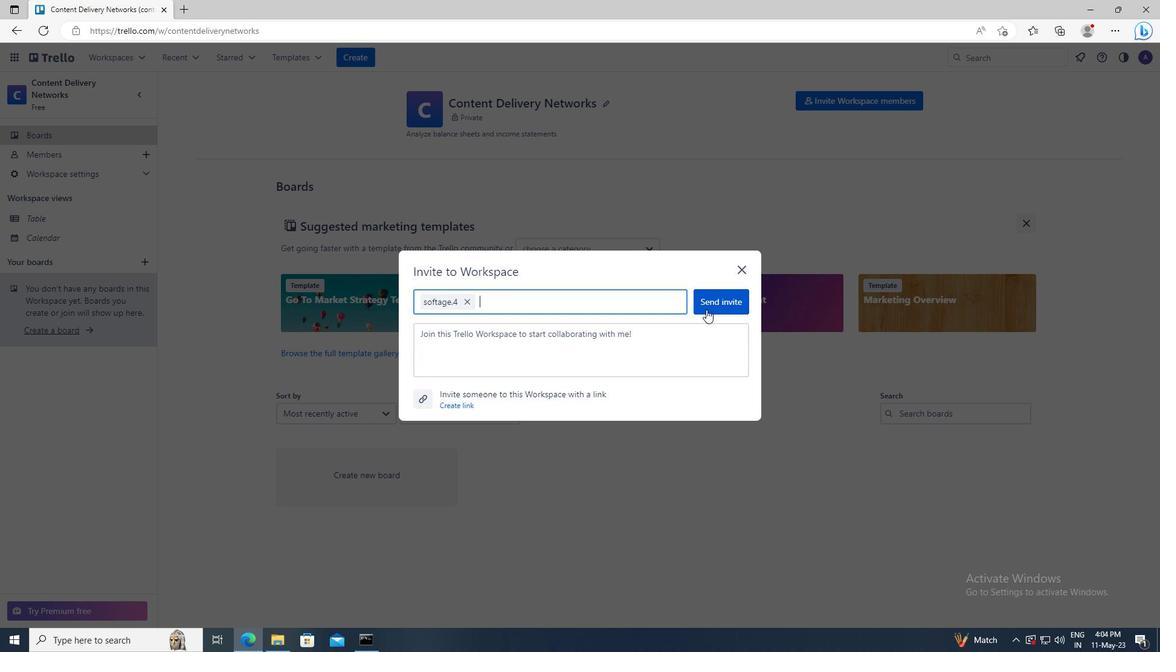 
